 Task: Start in the project ChaseTech the sprint 'Code Crushers', with a duration of 1 week. Start in the project ChaseTech the sprint 'Code Crushers', with a duration of 3 weeks. Start in the project ChaseTech the sprint 'Code Crushers', with a duration of 2 weeks
Action: Mouse moved to (317, 164)
Screenshot: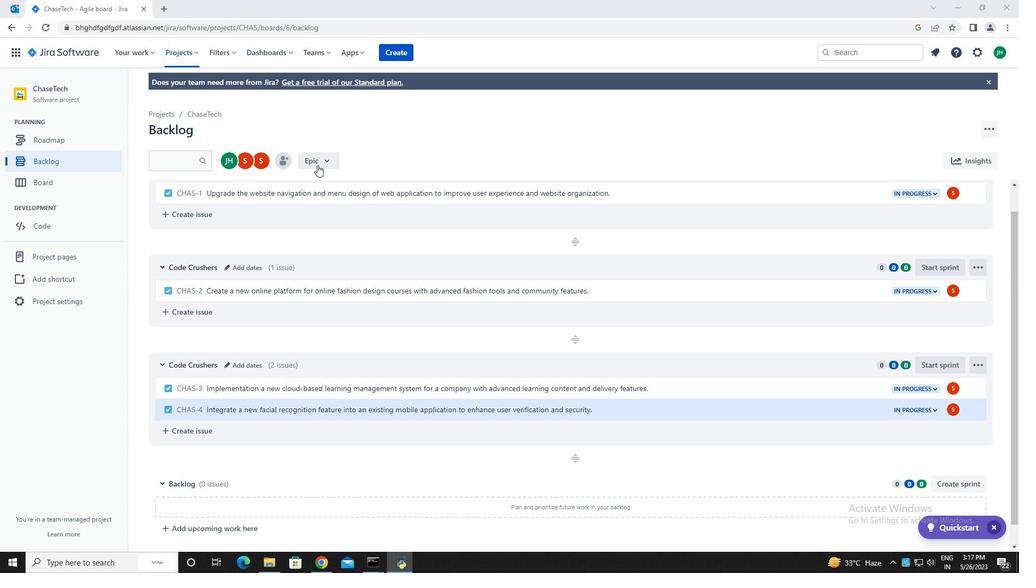 
Action: Mouse pressed left at (317, 164)
Screenshot: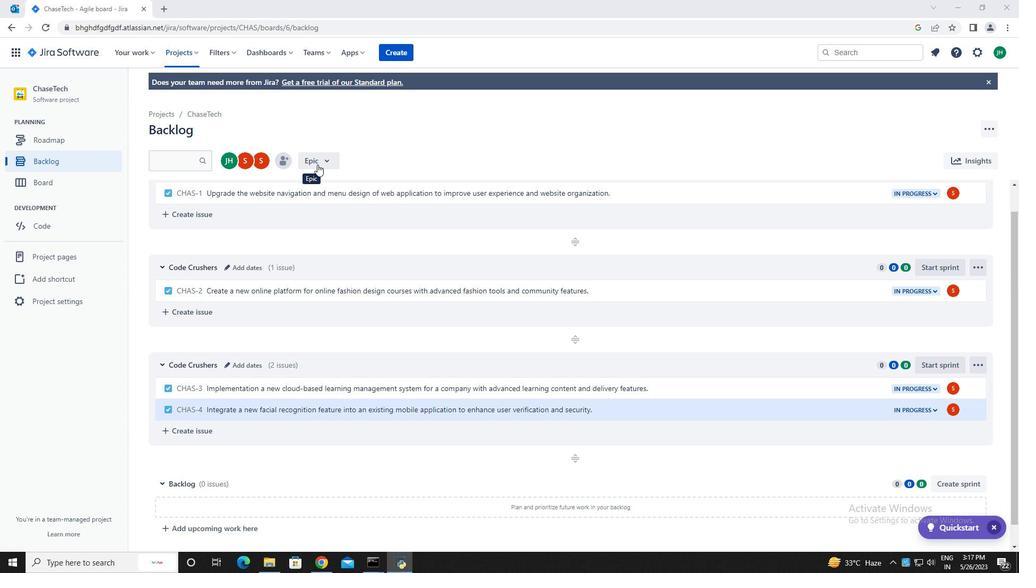 
Action: Mouse moved to (320, 222)
Screenshot: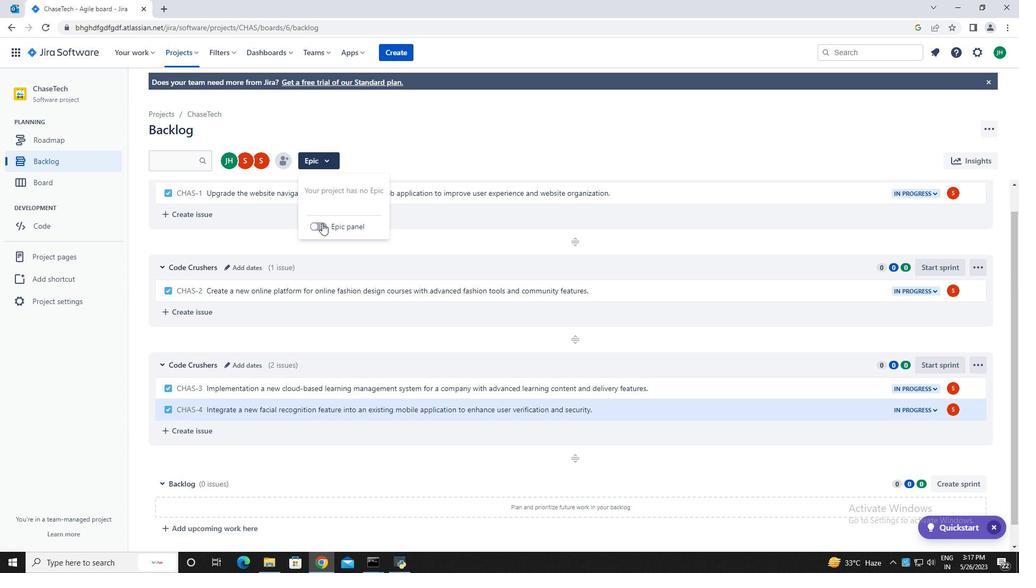
Action: Mouse pressed left at (320, 222)
Screenshot: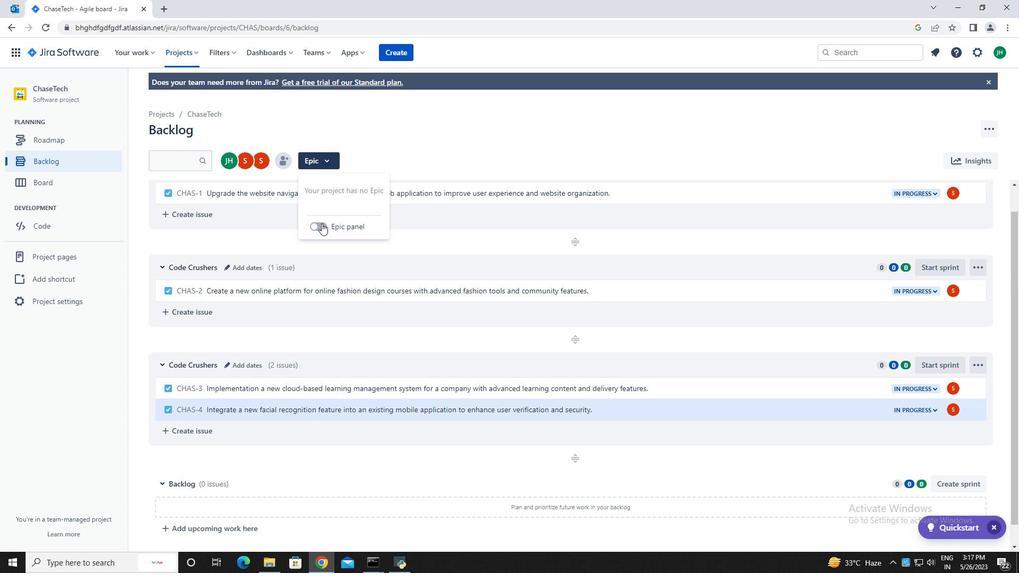 
Action: Mouse moved to (219, 395)
Screenshot: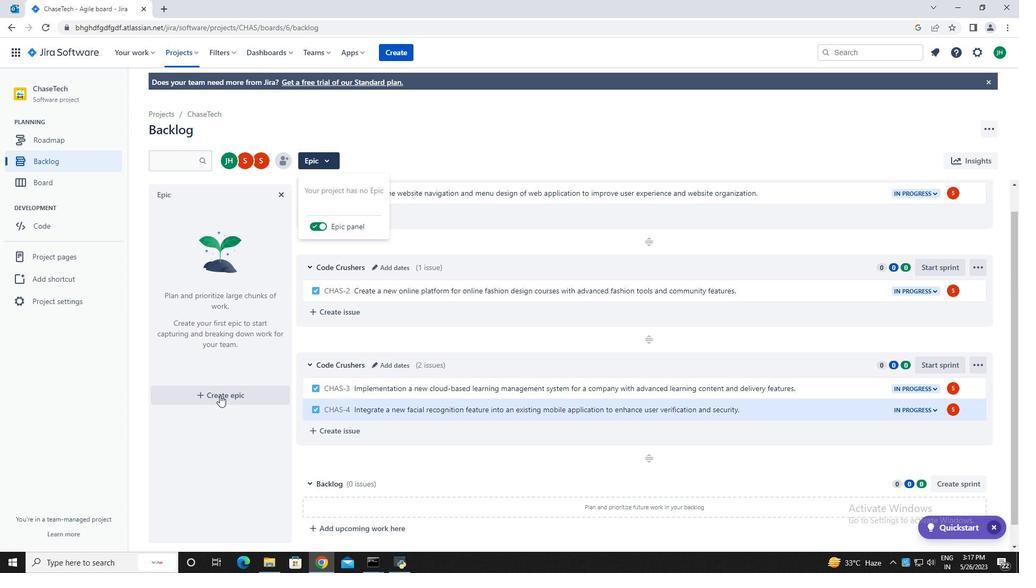 
Action: Mouse pressed left at (219, 395)
Screenshot: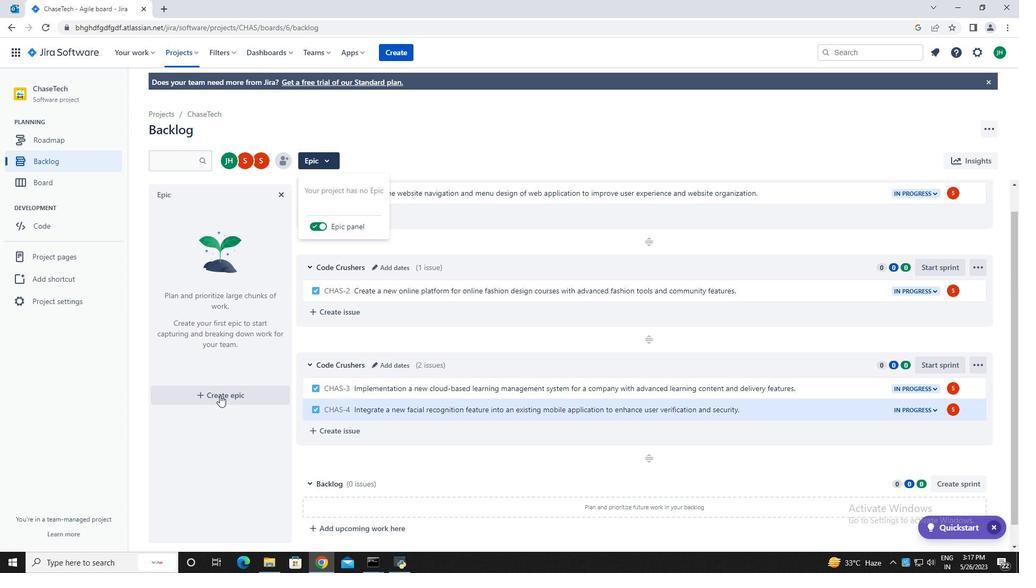 
Action: Mouse moved to (208, 395)
Screenshot: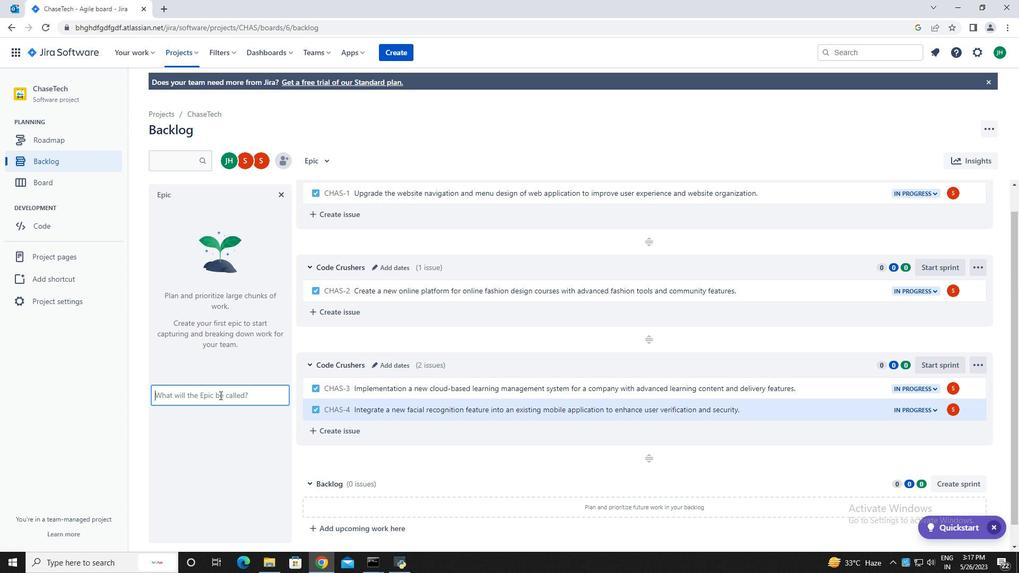 
Action: Mouse pressed left at (208, 395)
Screenshot: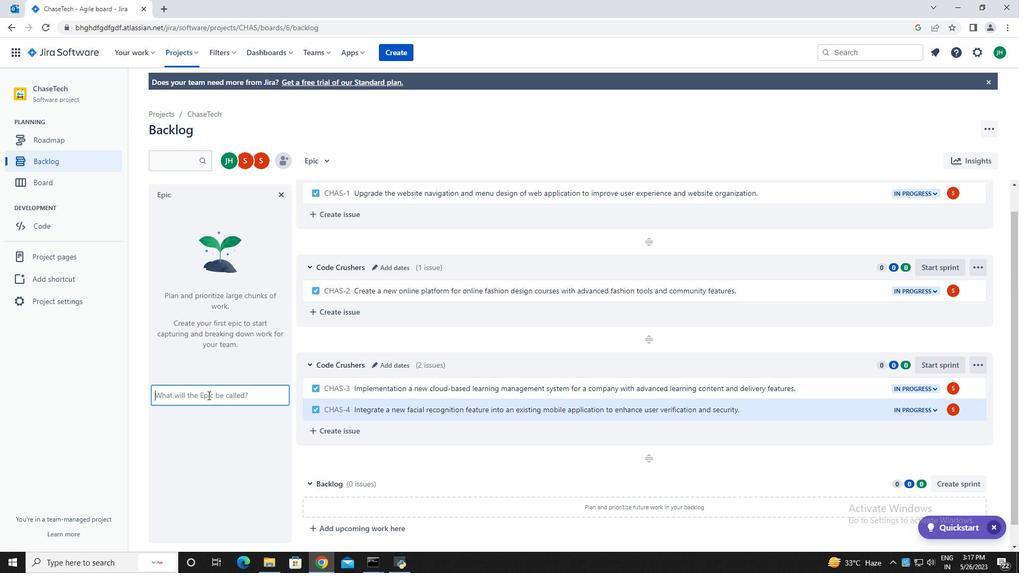 
Action: Mouse moved to (282, 192)
Screenshot: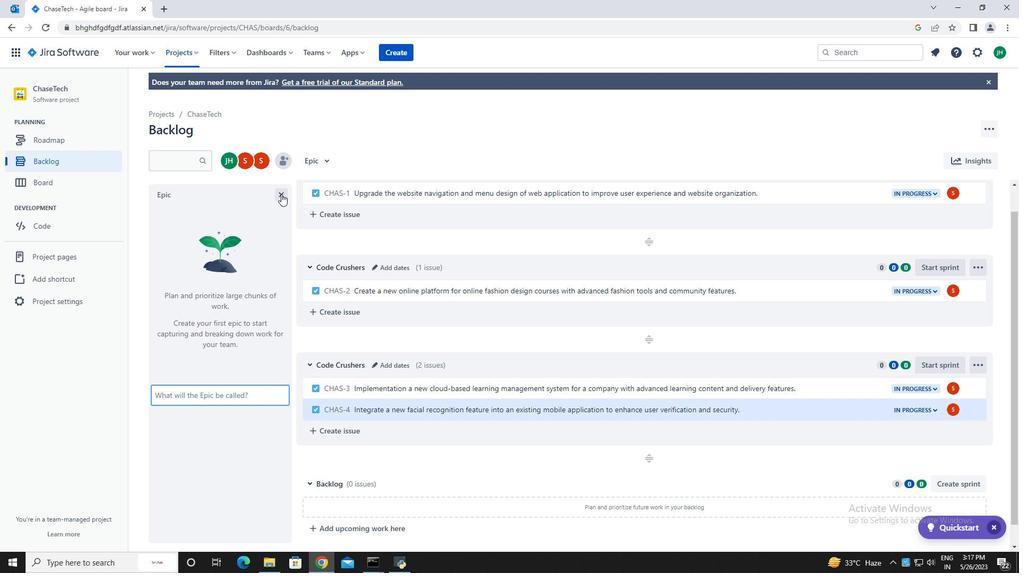 
Action: Mouse pressed left at (282, 192)
Screenshot: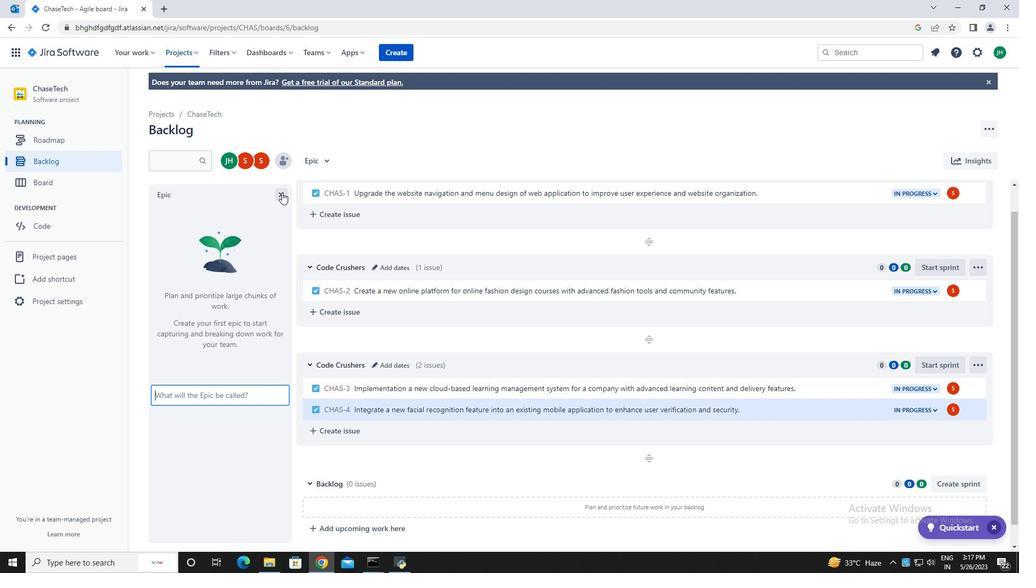 
Action: Mouse moved to (928, 214)
Screenshot: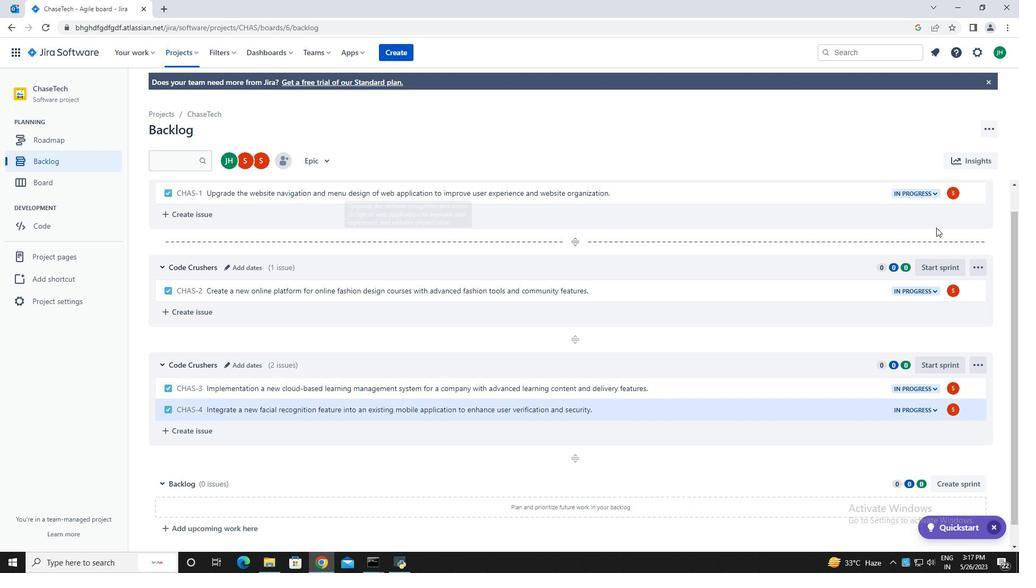 
Action: Mouse scrolled (928, 215) with delta (0, 0)
Screenshot: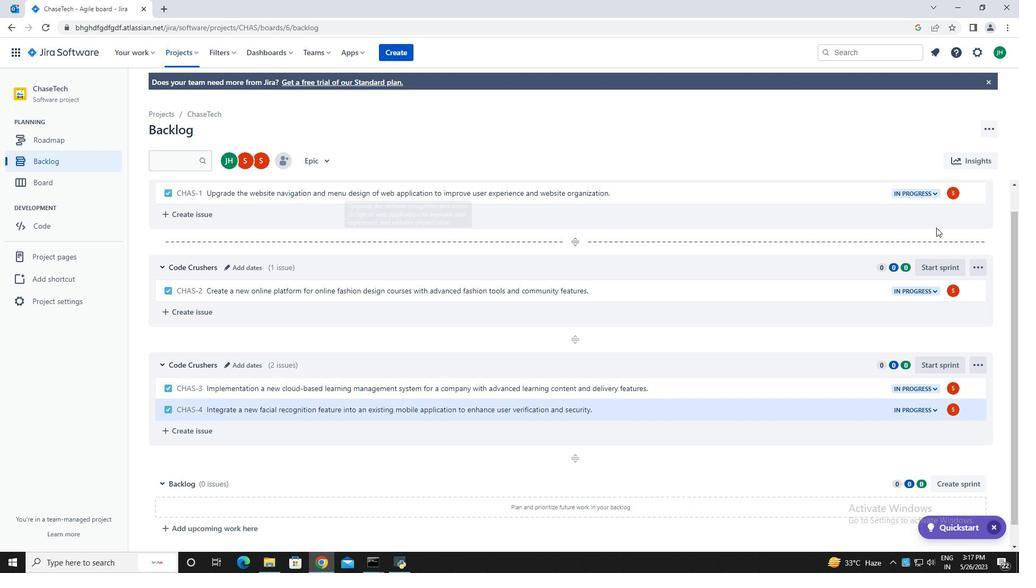 
Action: Mouse moved to (915, 218)
Screenshot: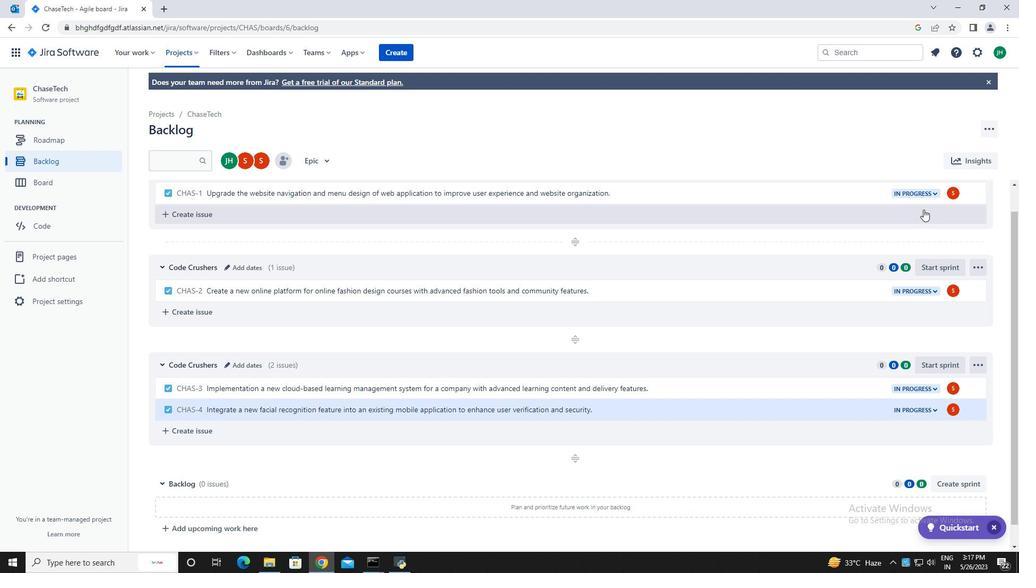 
Action: Mouse scrolled (915, 219) with delta (0, 0)
Screenshot: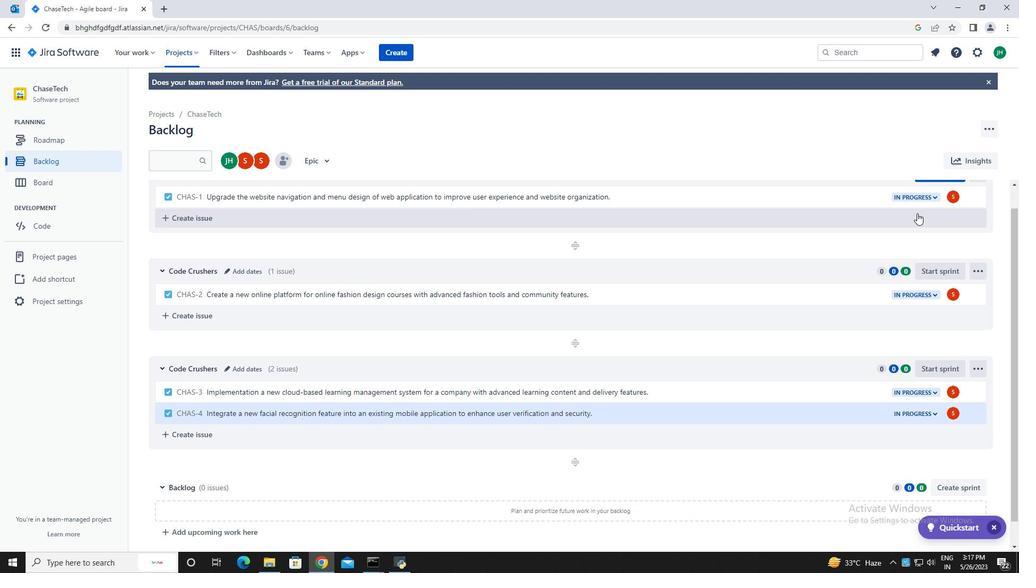 
Action: Mouse moved to (915, 218)
Screenshot: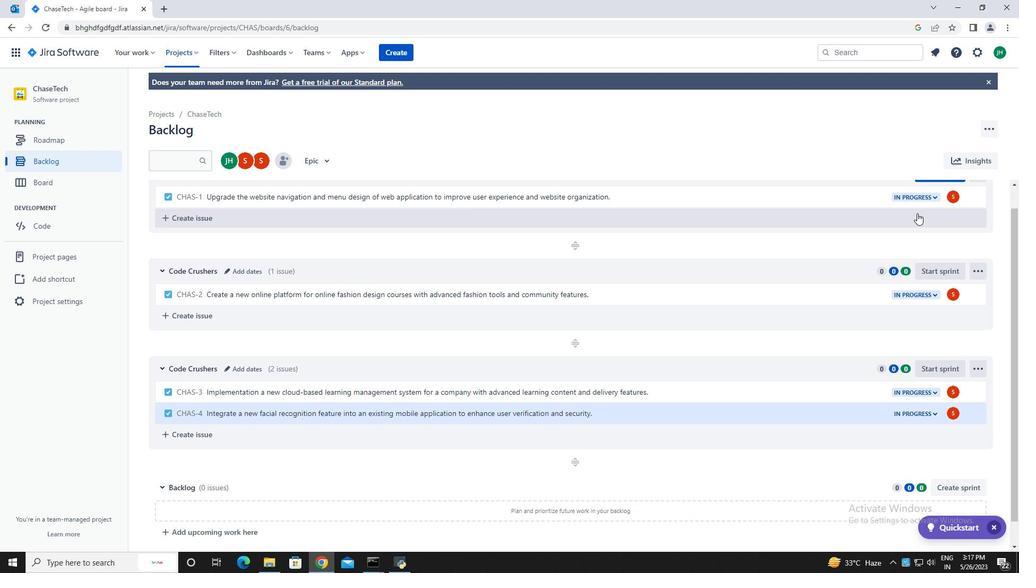 
Action: Mouse scrolled (915, 219) with delta (0, 0)
Screenshot: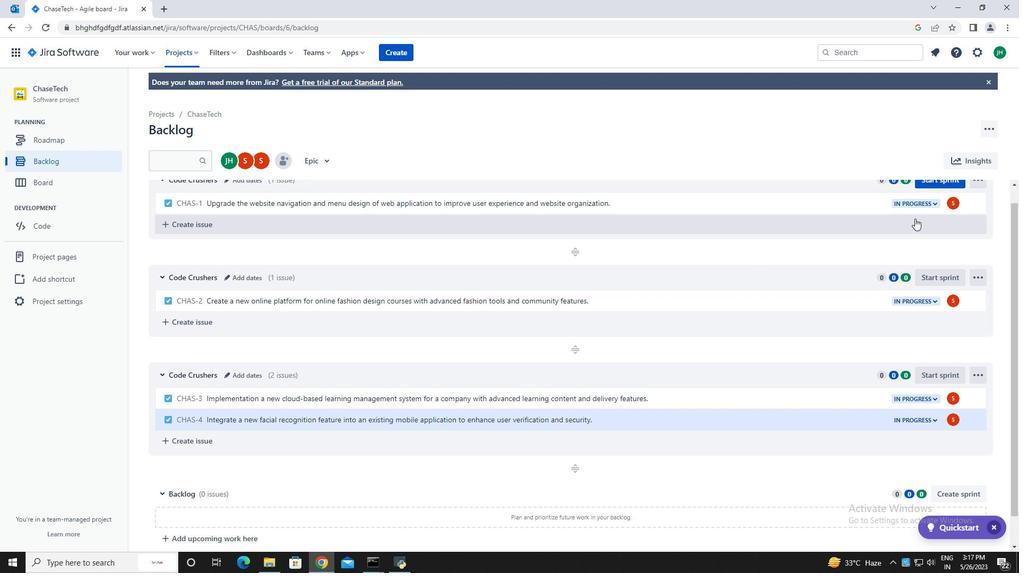 
Action: Mouse scrolled (915, 219) with delta (0, 0)
Screenshot: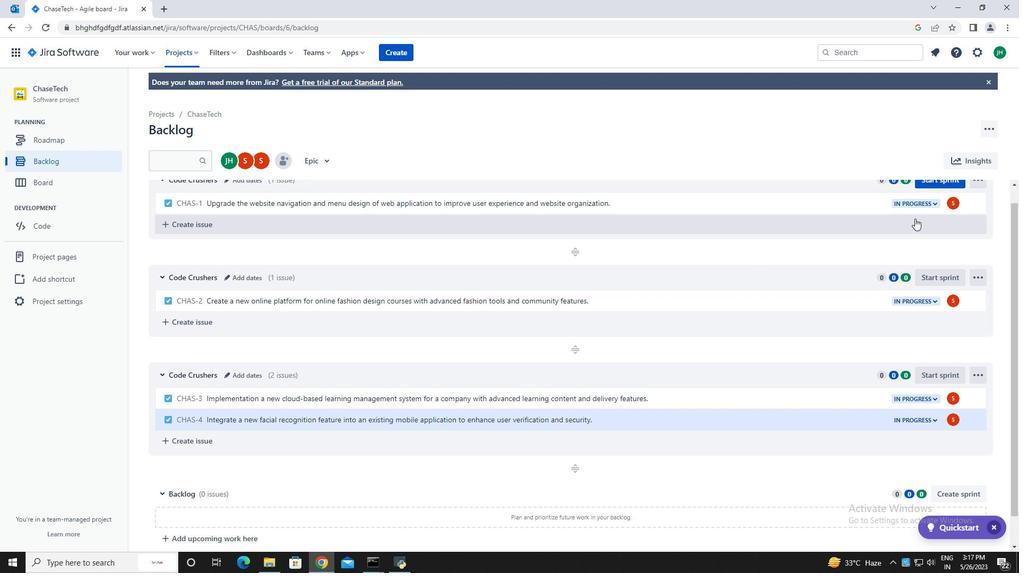 
Action: Mouse moved to (914, 225)
Screenshot: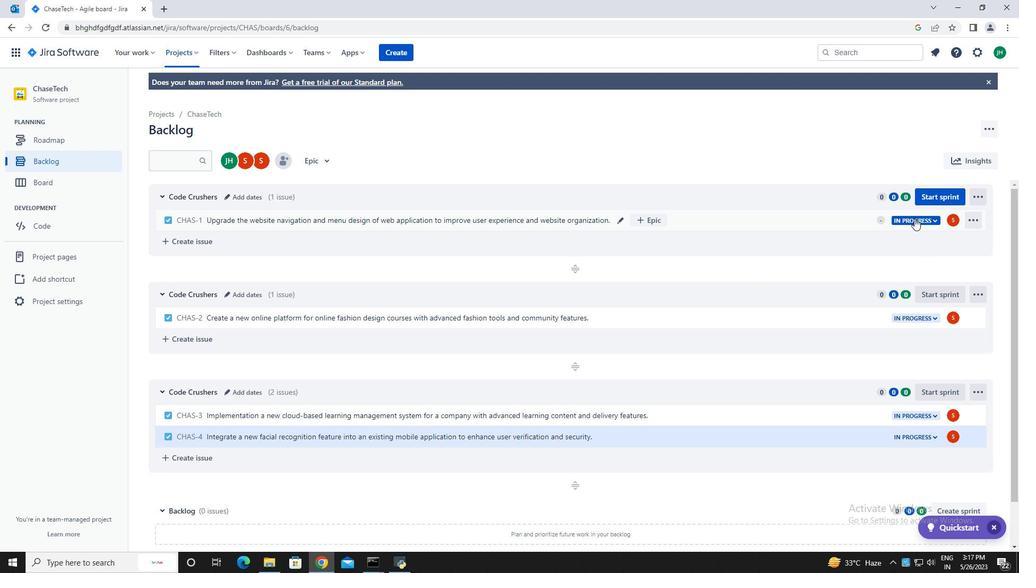 
Action: Mouse scrolled (914, 226) with delta (0, 0)
Screenshot: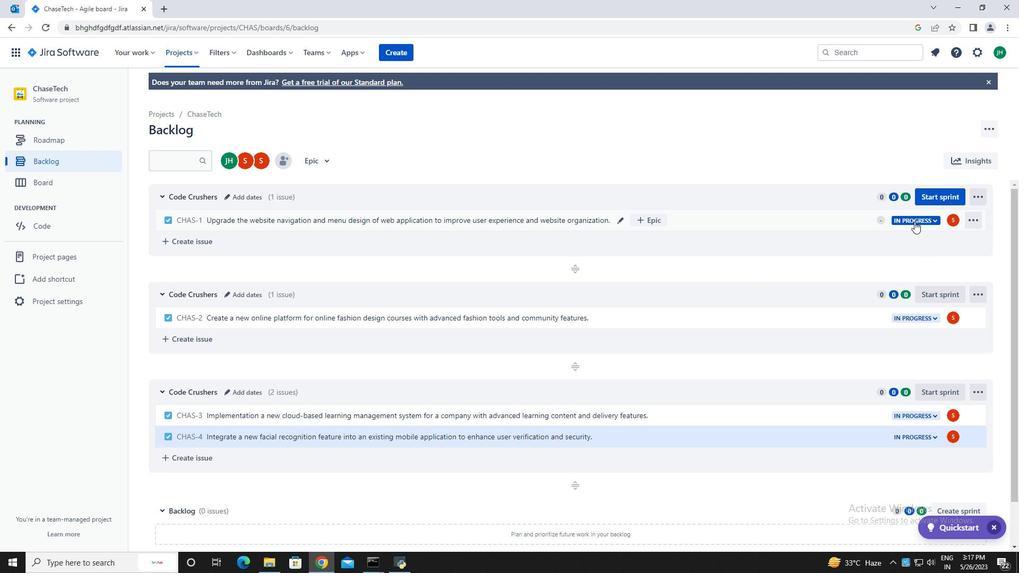
Action: Mouse scrolled (914, 226) with delta (0, 0)
Screenshot: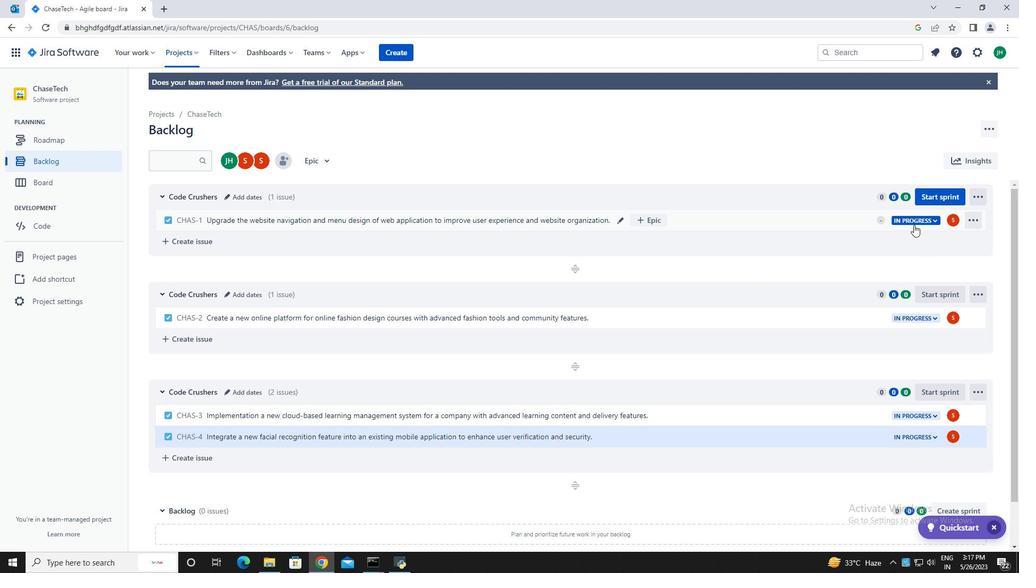 
Action: Mouse moved to (914, 225)
Screenshot: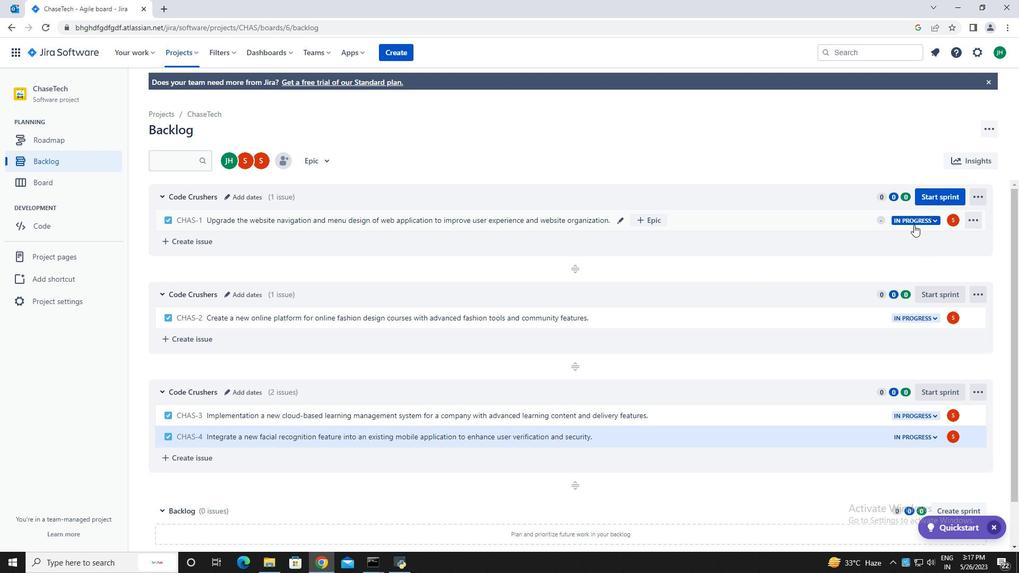 
Action: Mouse scrolled (914, 226) with delta (0, 0)
Screenshot: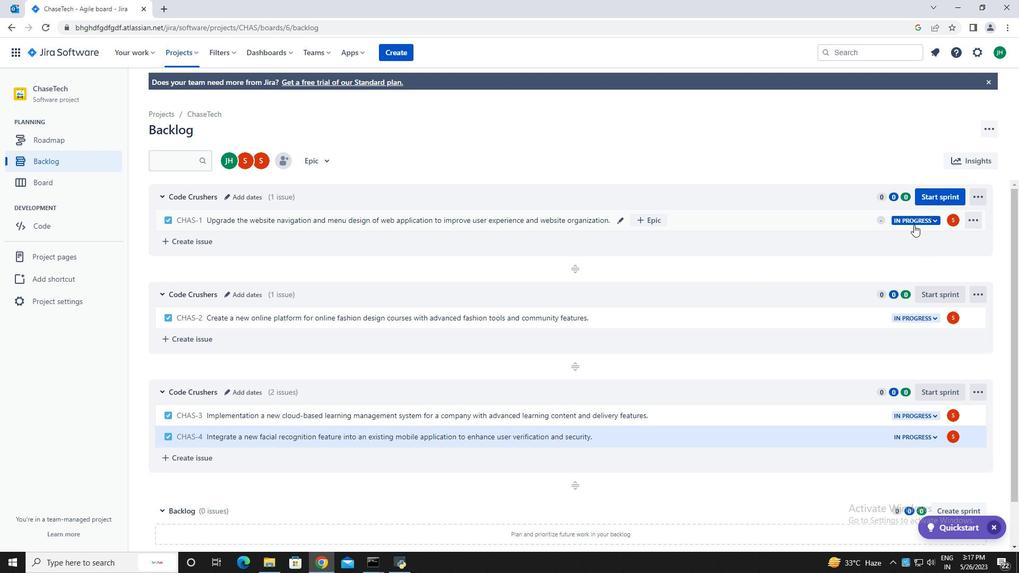 
Action: Mouse moved to (941, 196)
Screenshot: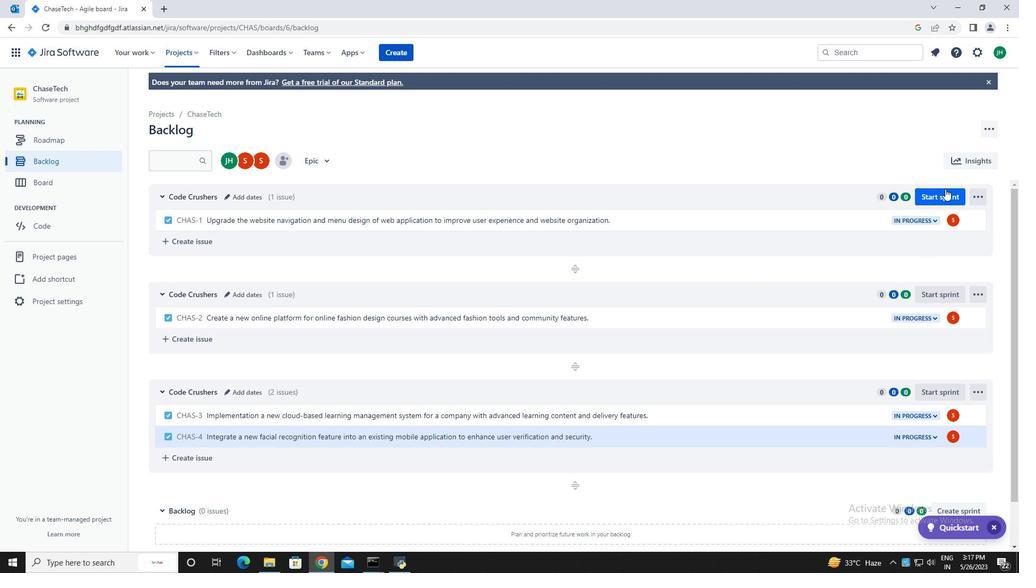 
Action: Mouse pressed left at (941, 196)
Screenshot: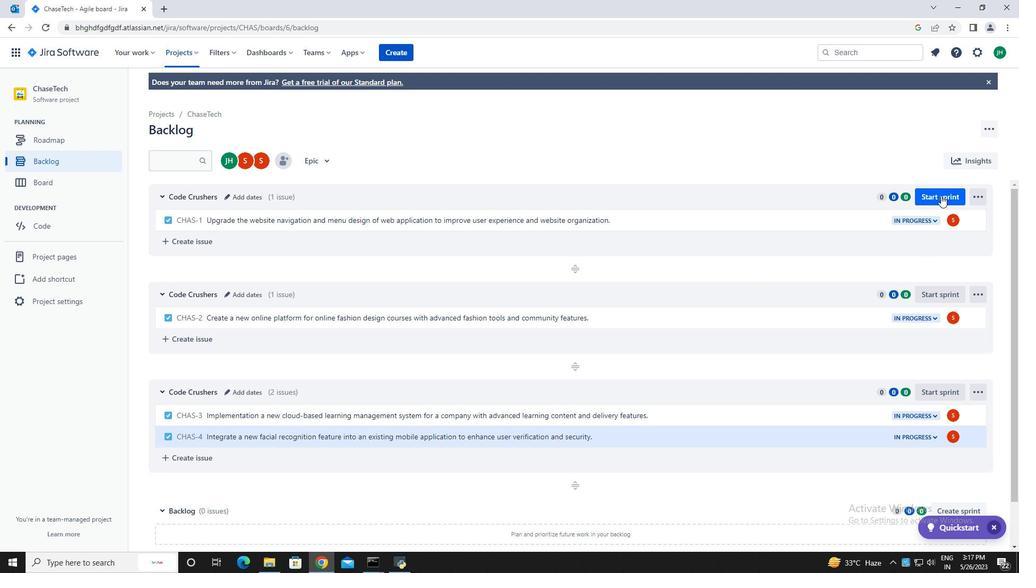 
Action: Mouse moved to (411, 183)
Screenshot: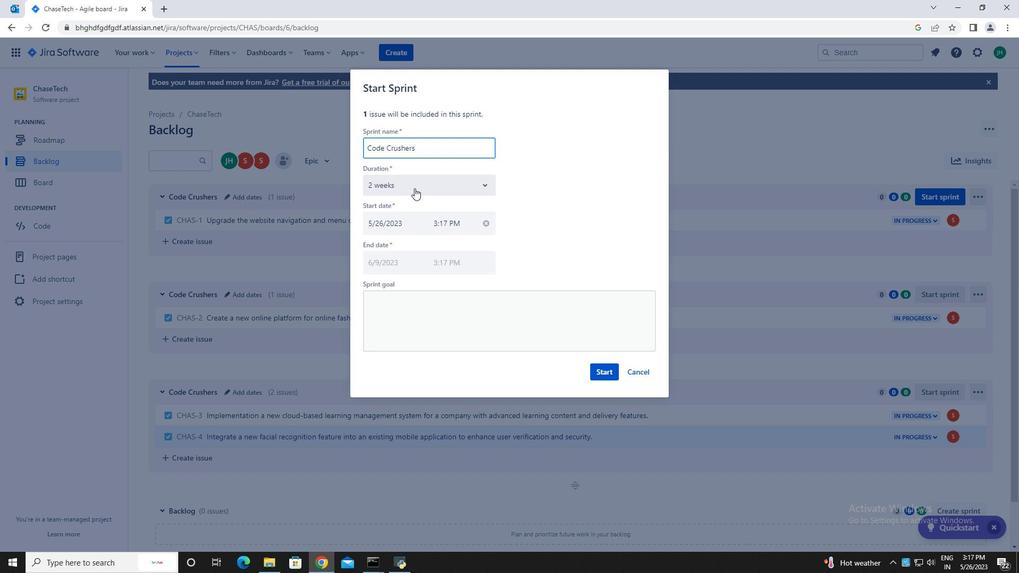 
Action: Mouse pressed left at (411, 183)
Screenshot: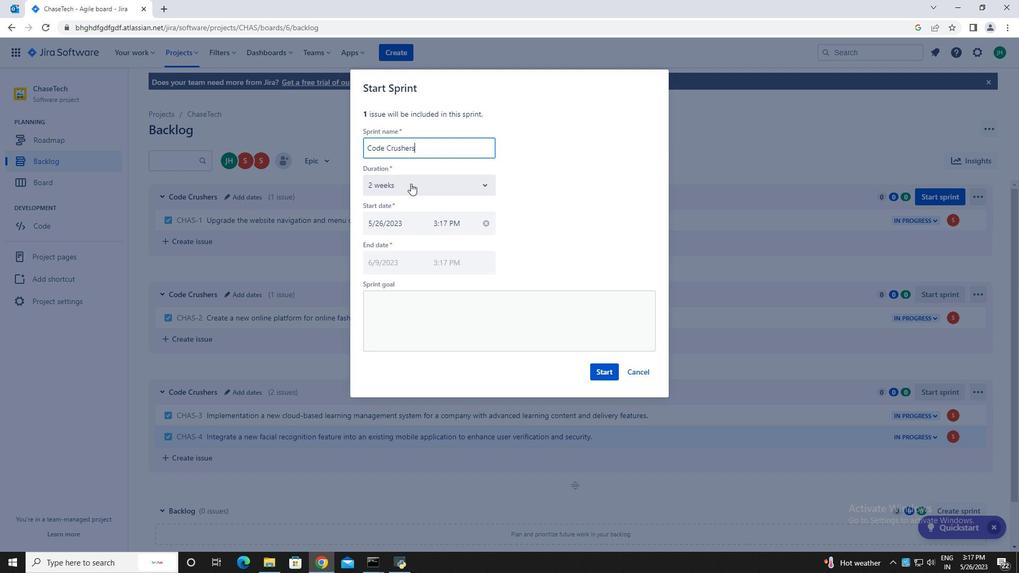 
Action: Mouse moved to (383, 212)
Screenshot: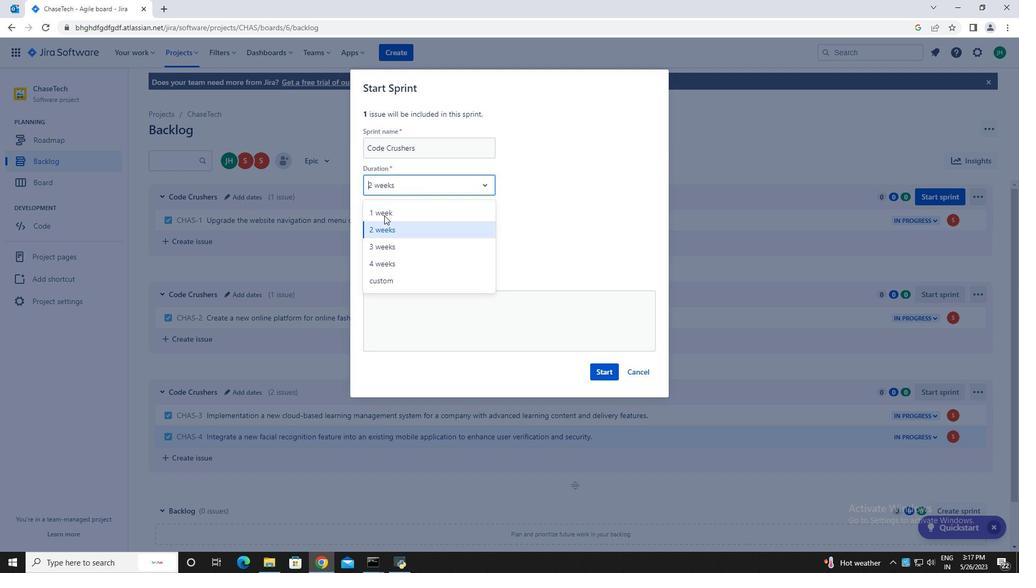 
Action: Mouse pressed left at (383, 212)
Screenshot: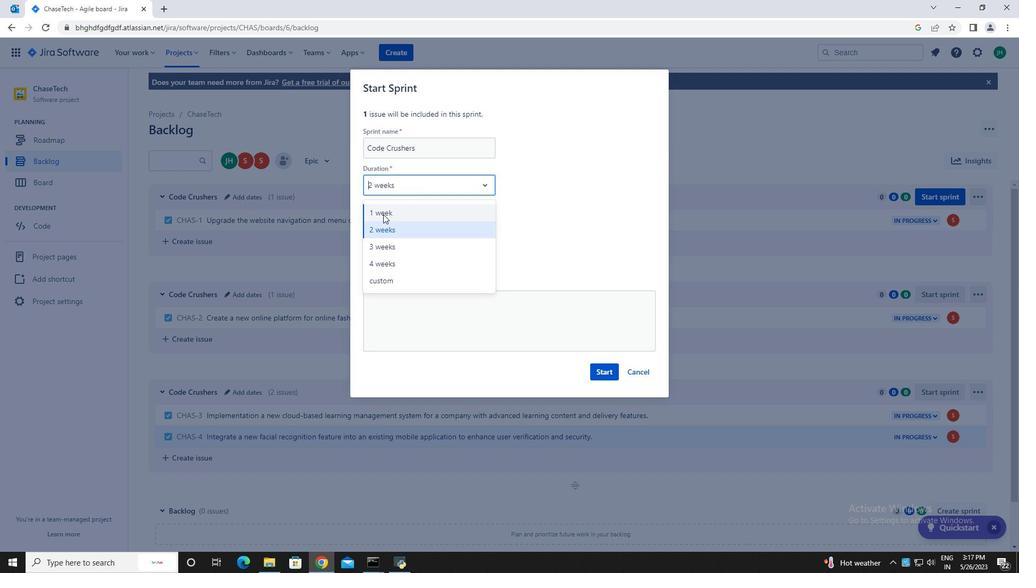 
Action: Mouse moved to (598, 372)
Screenshot: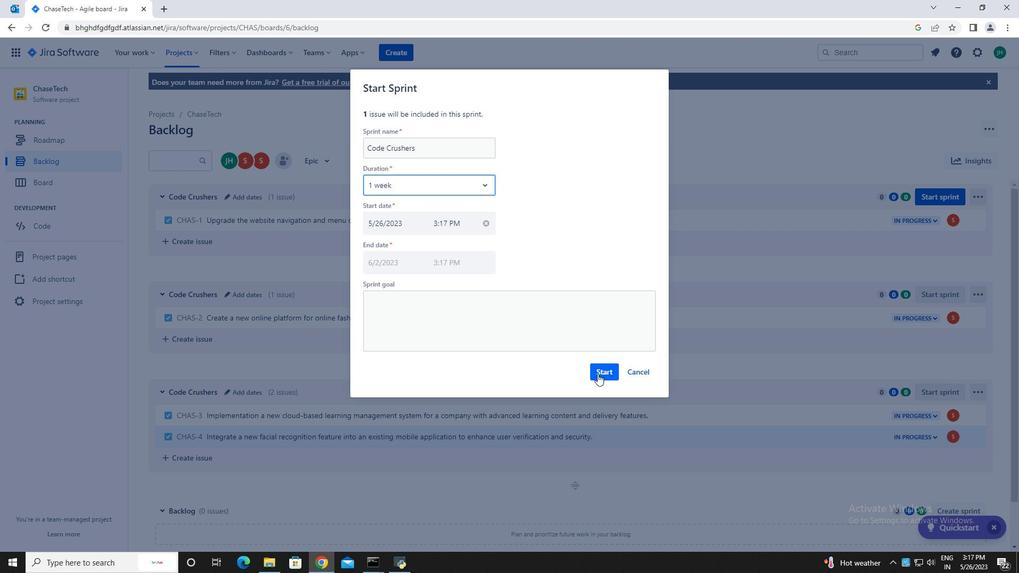 
Action: Mouse pressed left at (598, 372)
Screenshot: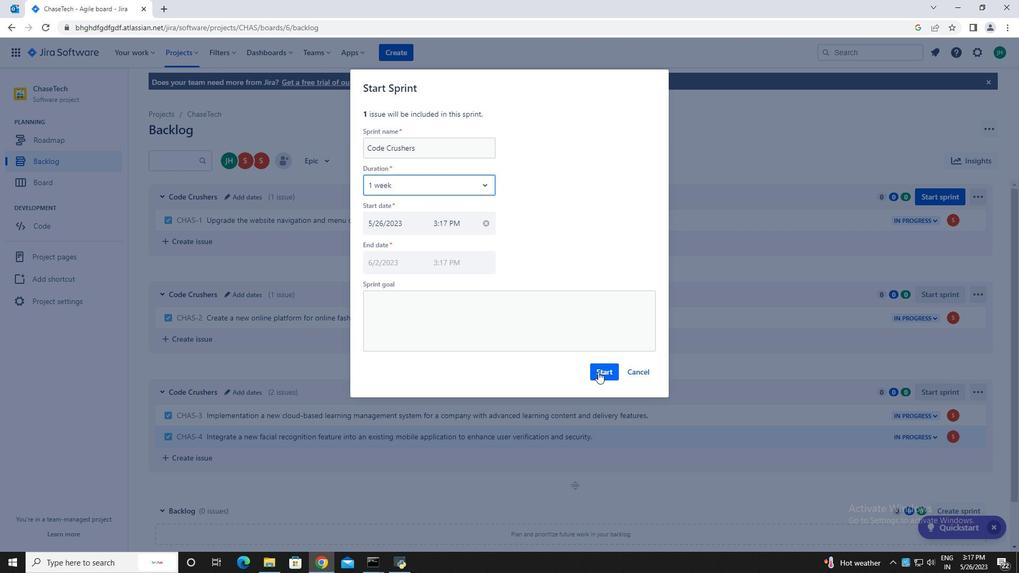 
Action: Mouse moved to (60, 162)
Screenshot: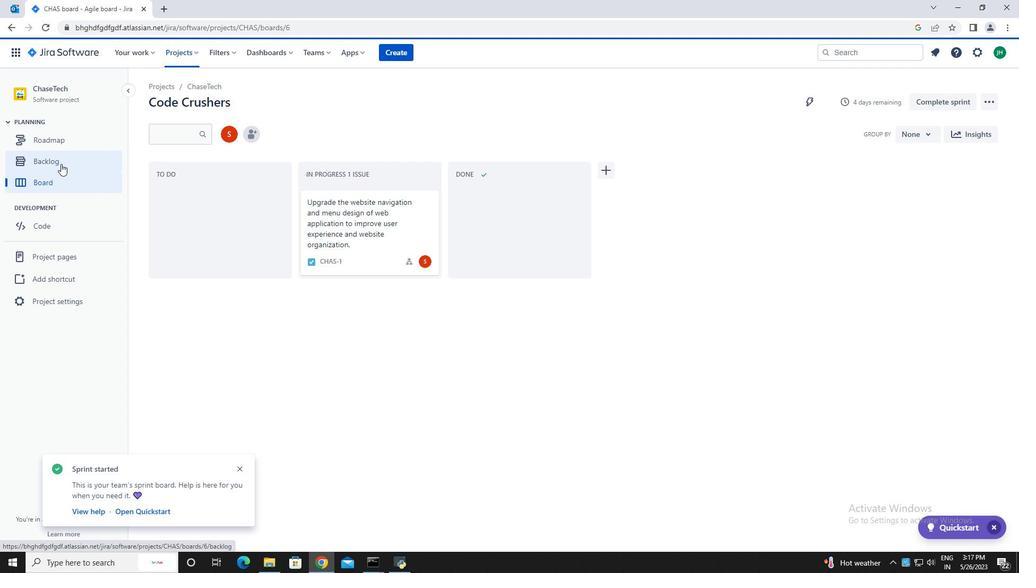 
Action: Mouse pressed left at (60, 162)
Screenshot: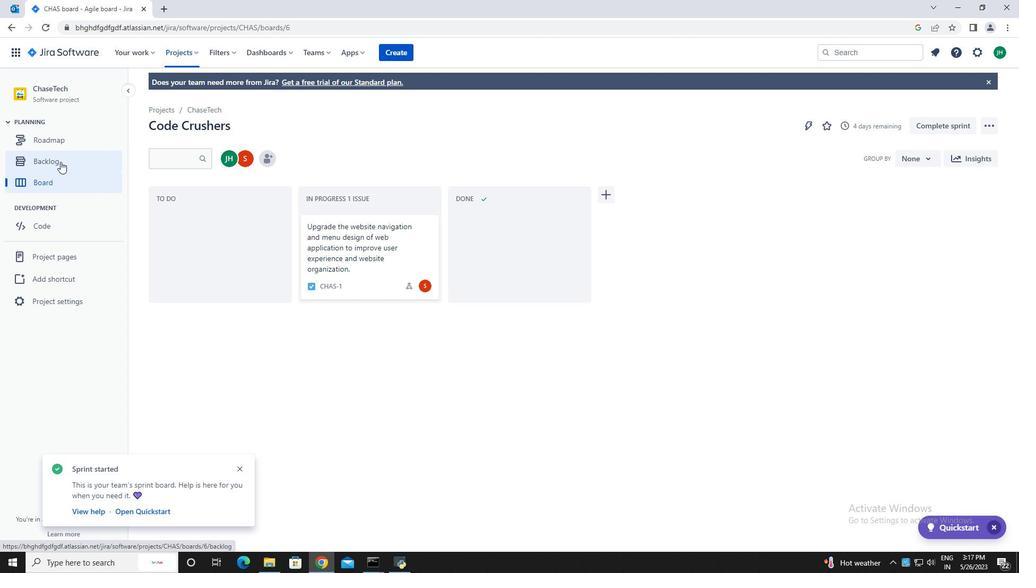 
Action: Mouse moved to (943, 291)
Screenshot: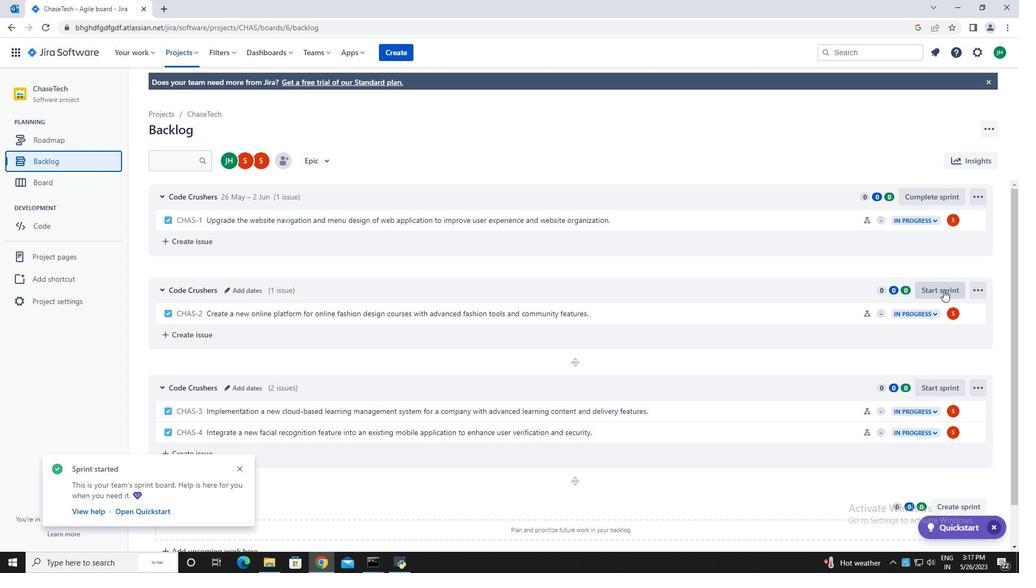 
Action: Mouse pressed left at (943, 291)
Screenshot: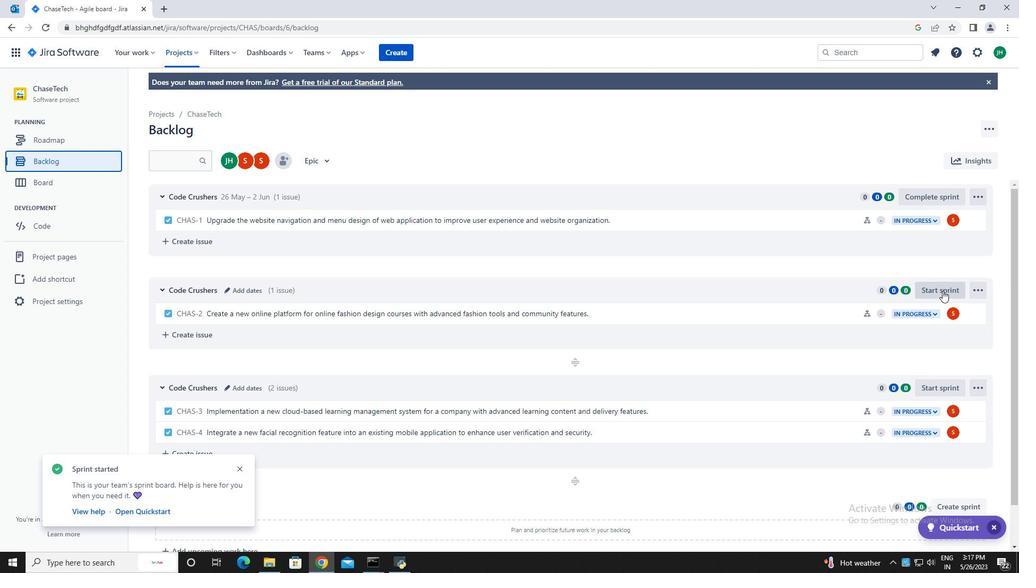 
Action: Mouse moved to (407, 184)
Screenshot: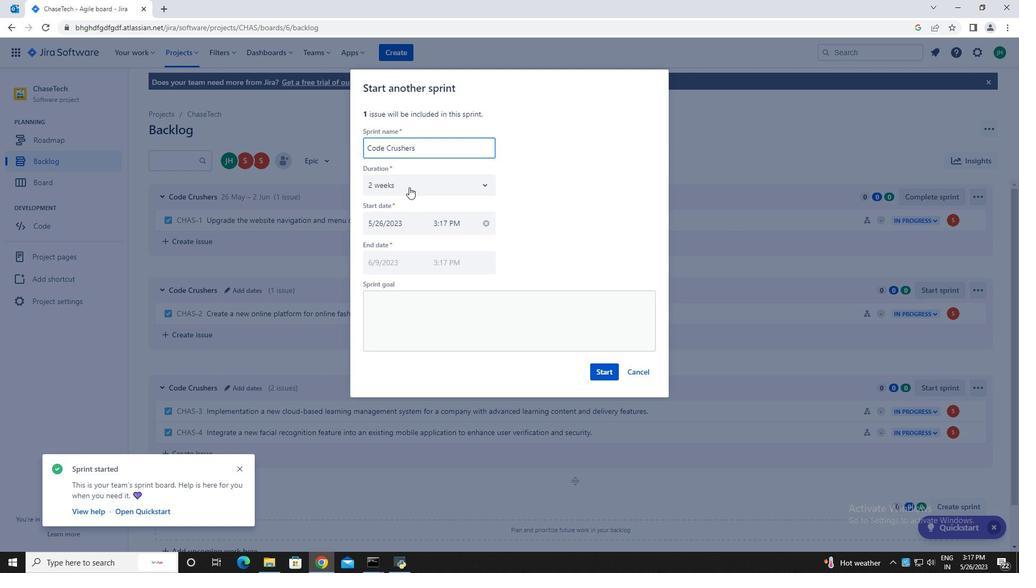 
Action: Mouse pressed left at (407, 184)
Screenshot: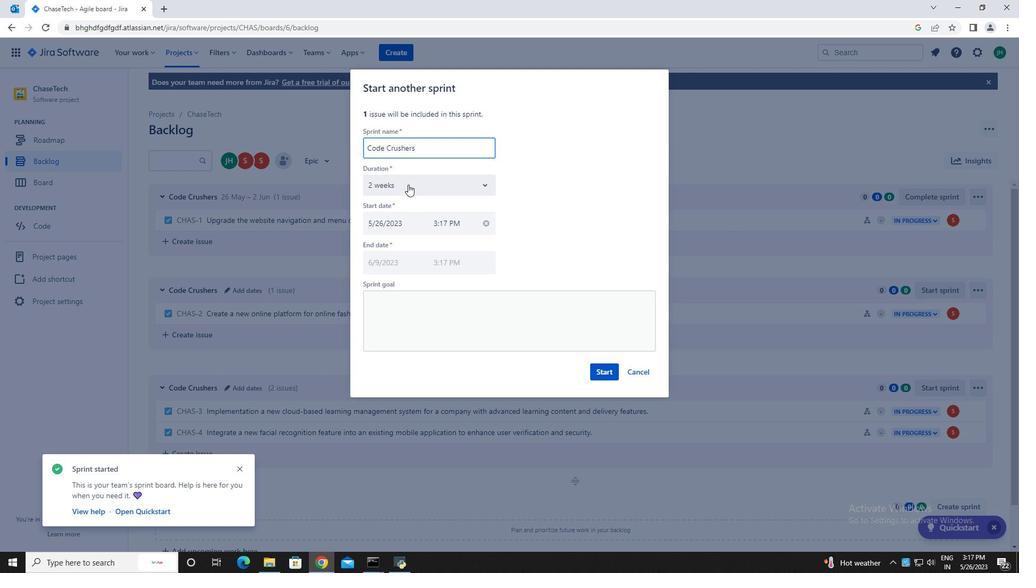 
Action: Mouse moved to (401, 245)
Screenshot: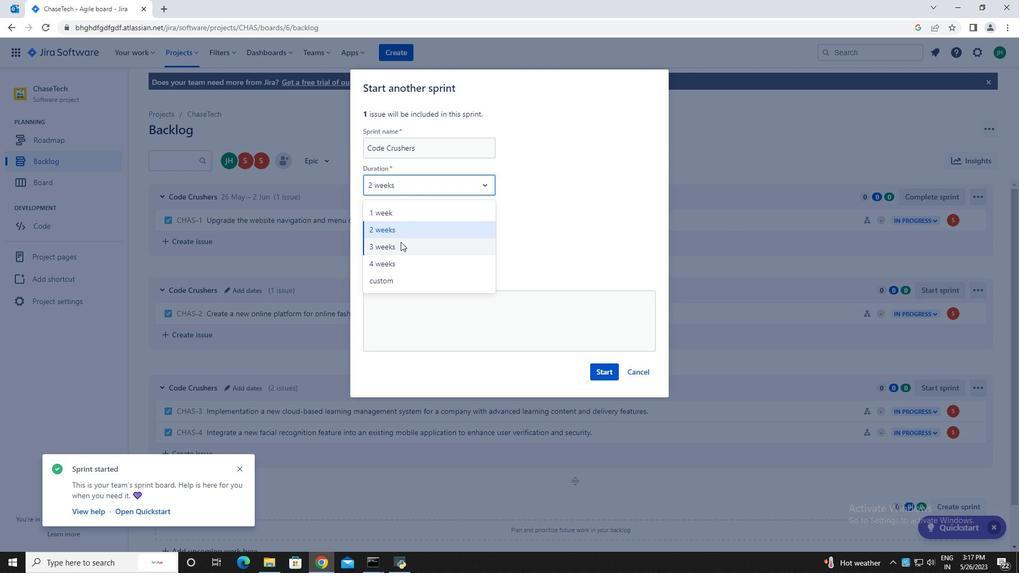 
Action: Mouse pressed left at (401, 245)
Screenshot: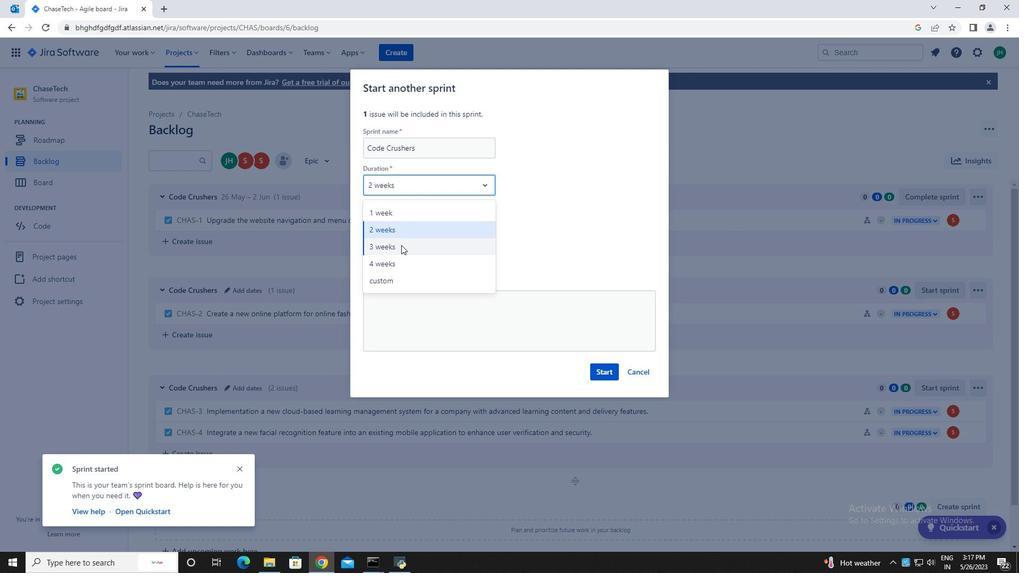 
Action: Mouse moved to (601, 372)
Screenshot: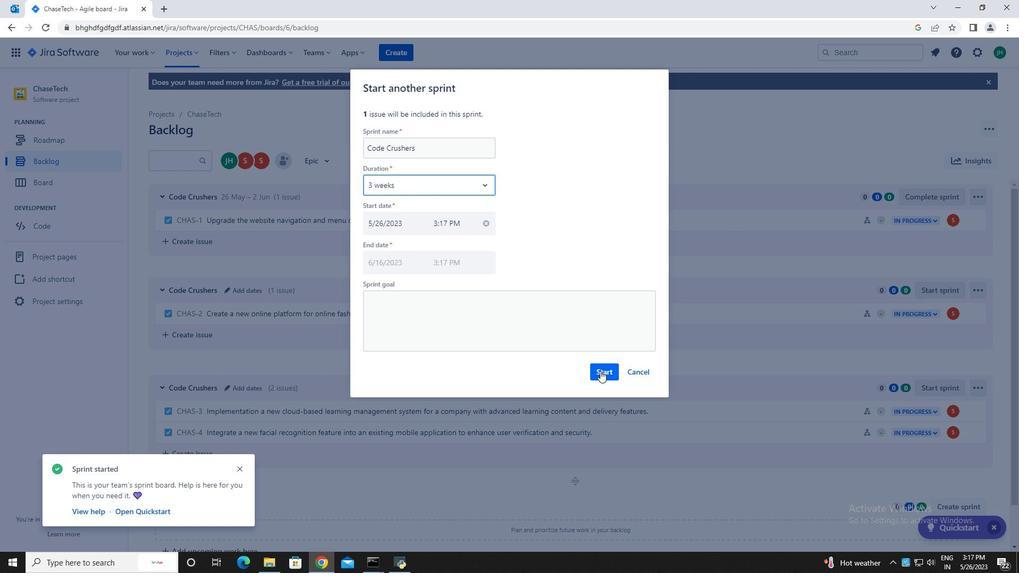 
Action: Mouse pressed left at (601, 372)
Screenshot: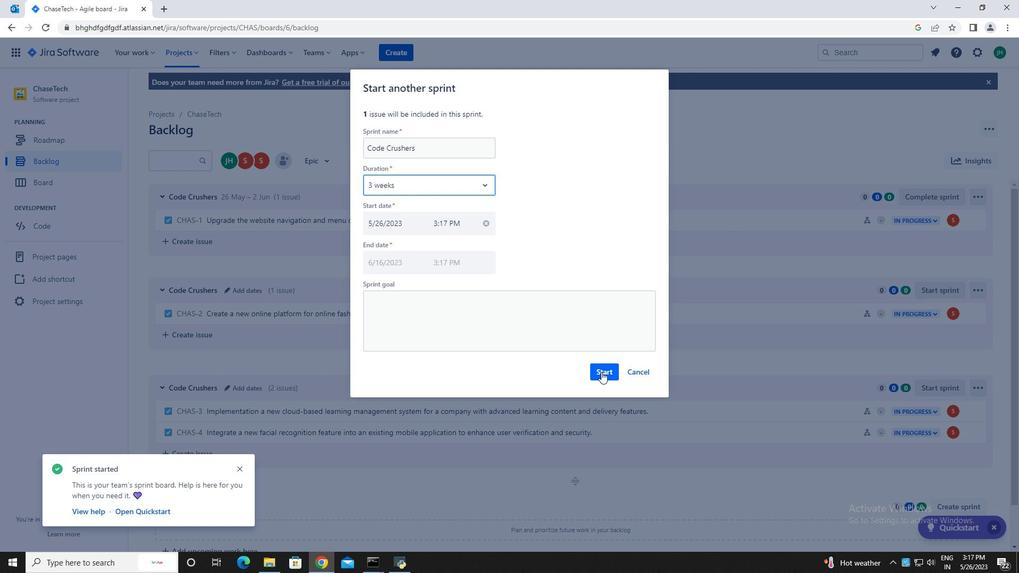 
Action: Mouse moved to (58, 164)
Screenshot: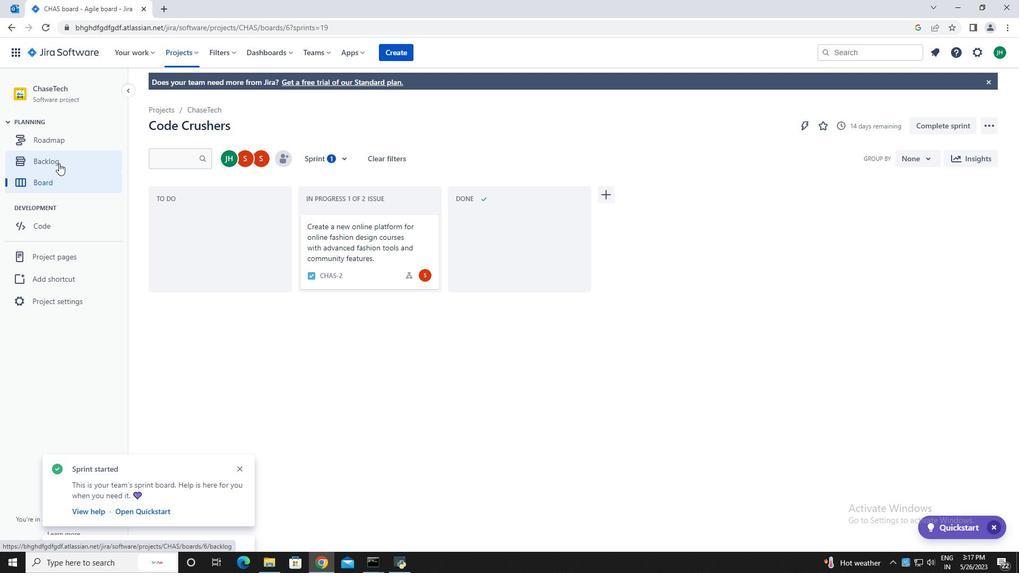 
Action: Mouse pressed left at (58, 164)
Screenshot: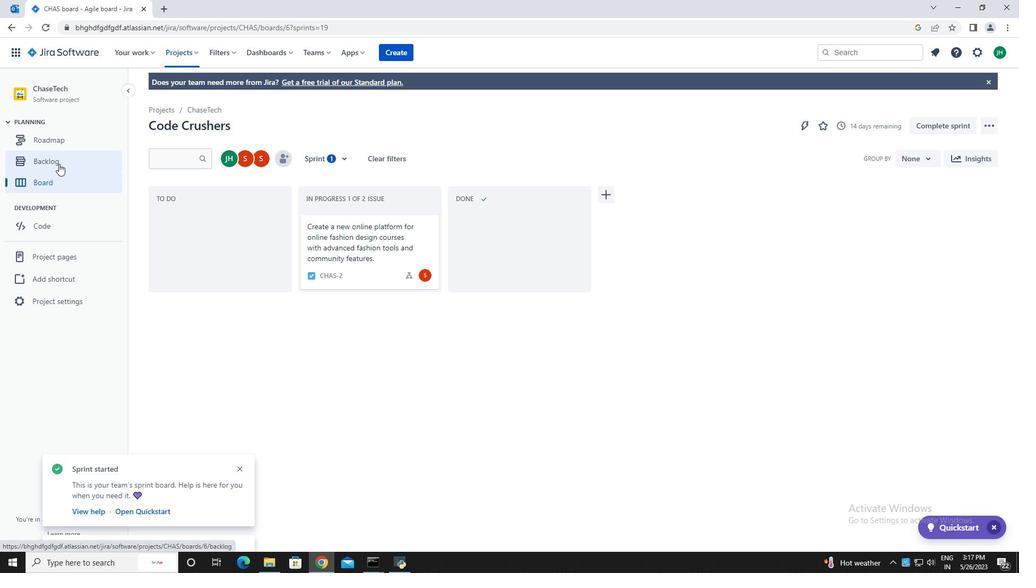 
Action: Mouse moved to (980, 318)
Screenshot: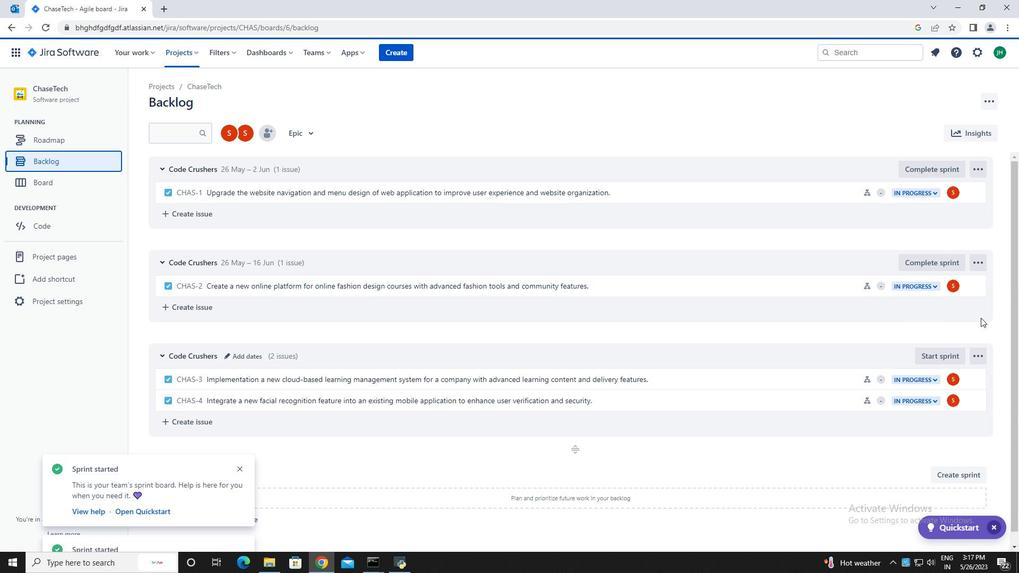 
Action: Mouse scrolled (980, 317) with delta (0, 0)
Screenshot: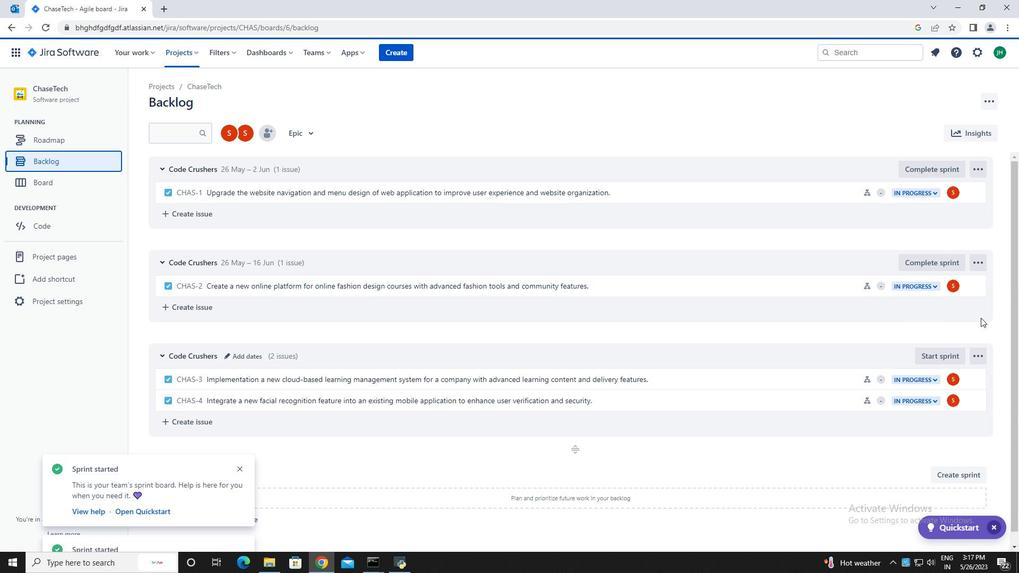 
Action: Mouse scrolled (980, 317) with delta (0, 0)
Screenshot: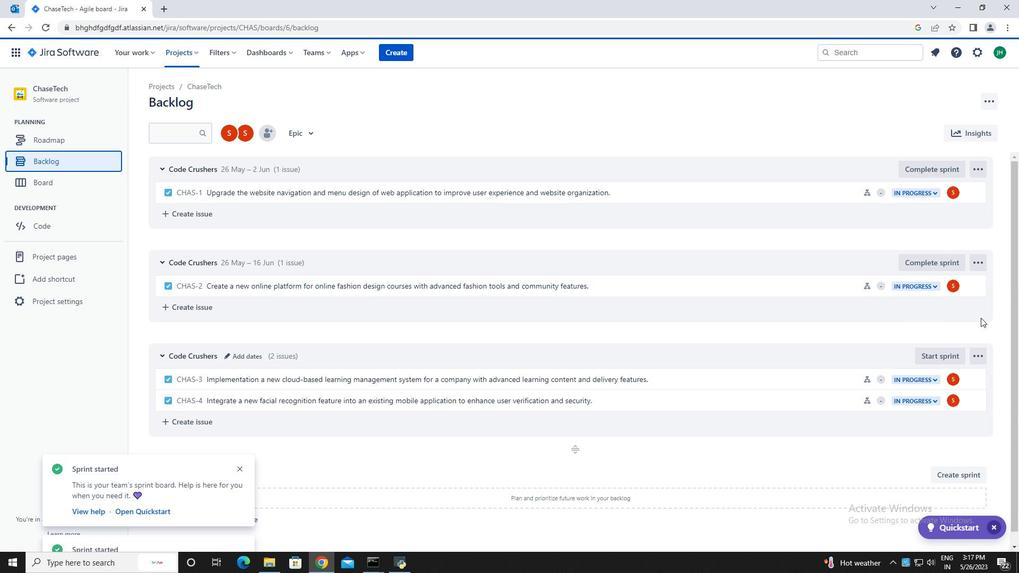 
Action: Mouse moved to (948, 368)
Screenshot: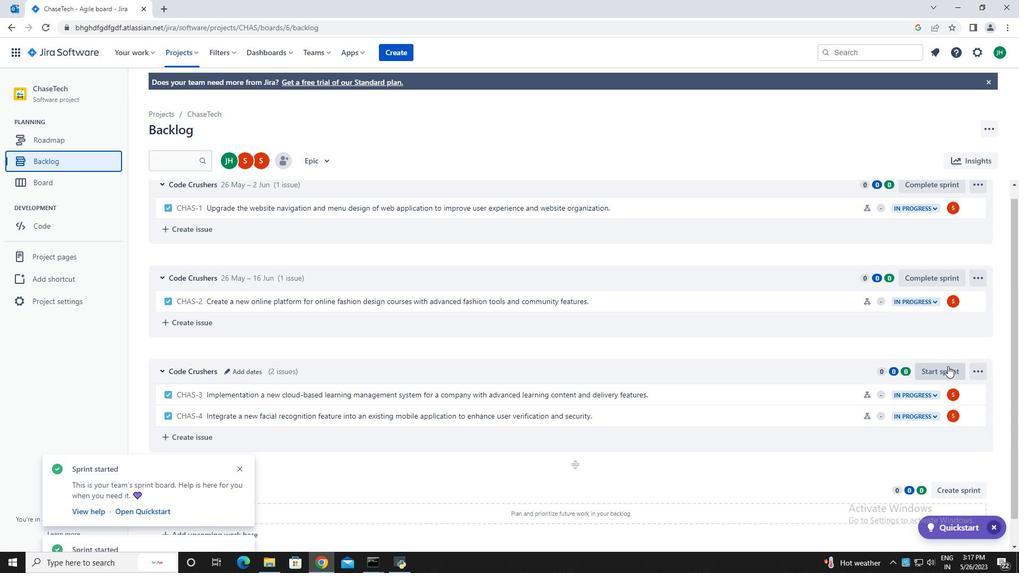 
Action: Mouse pressed left at (948, 368)
Screenshot: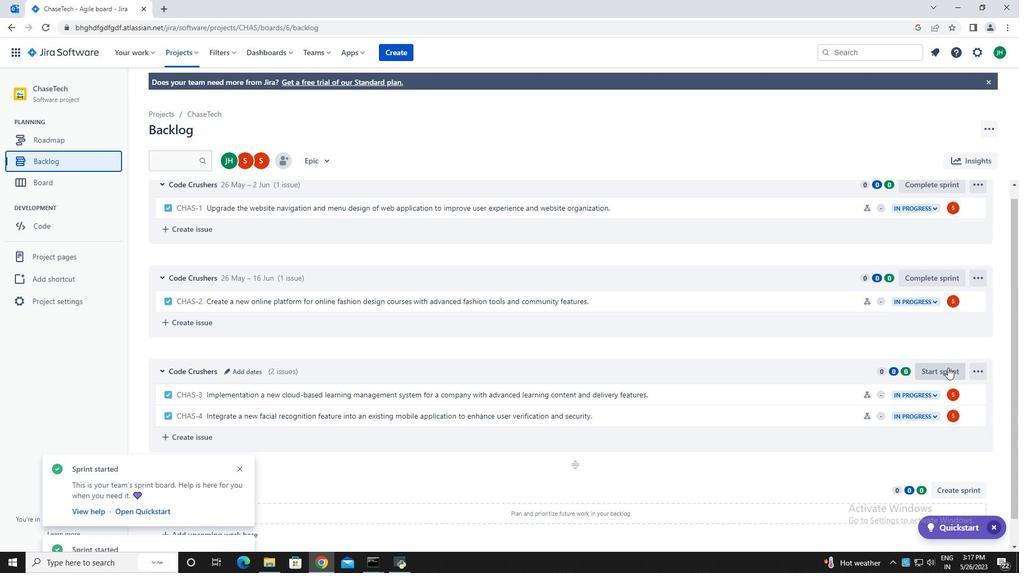 
Action: Mouse moved to (413, 184)
Screenshot: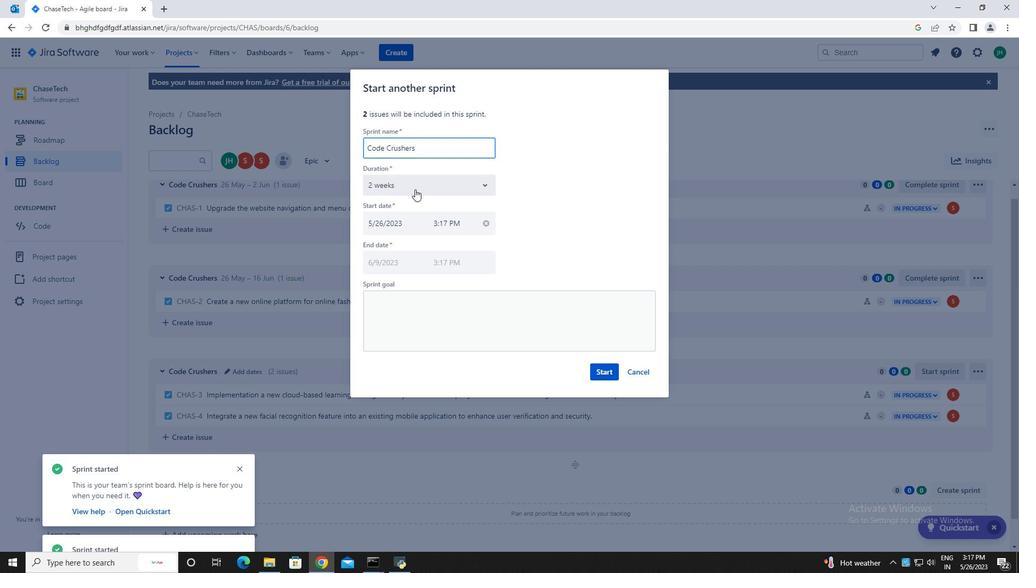 
Action: Mouse pressed left at (413, 184)
Screenshot: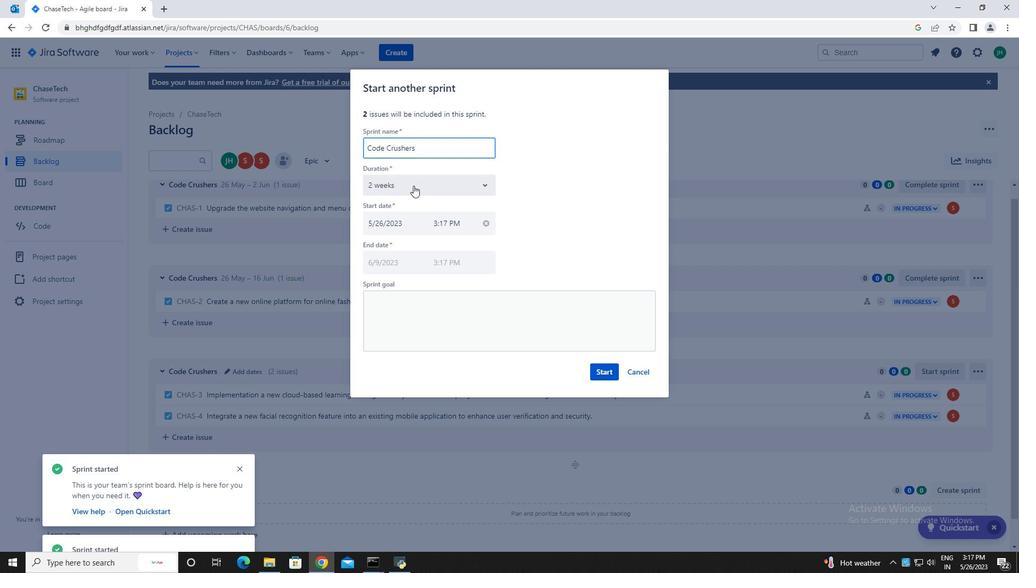 
Action: Mouse moved to (405, 232)
Screenshot: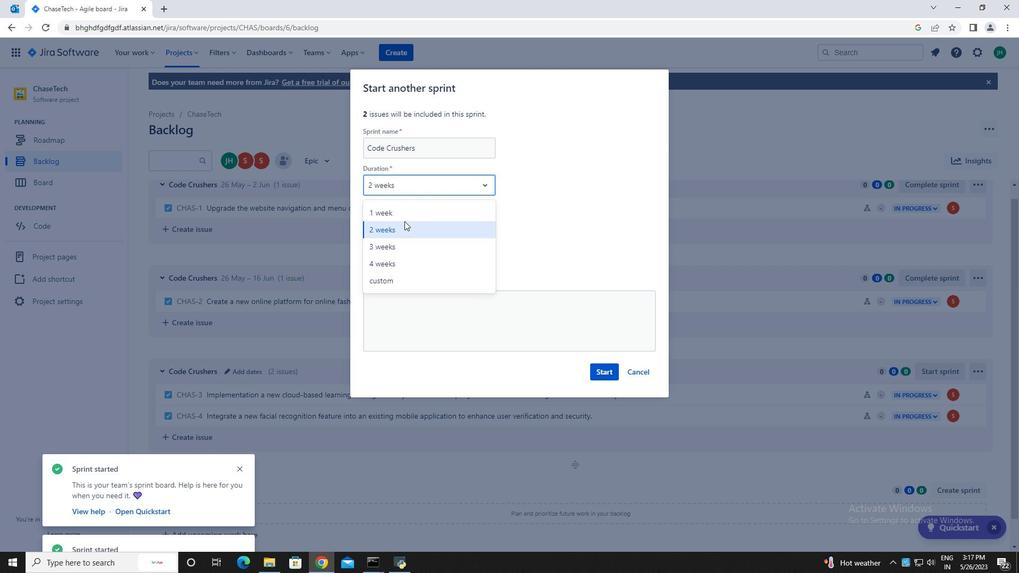 
Action: Mouse pressed left at (405, 232)
Screenshot: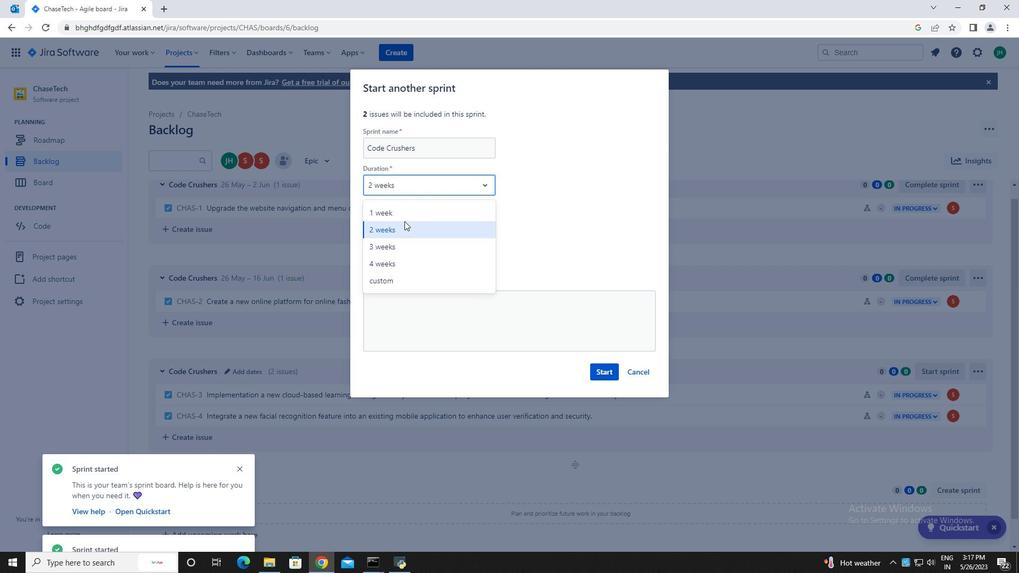 
Action: Mouse moved to (607, 371)
Screenshot: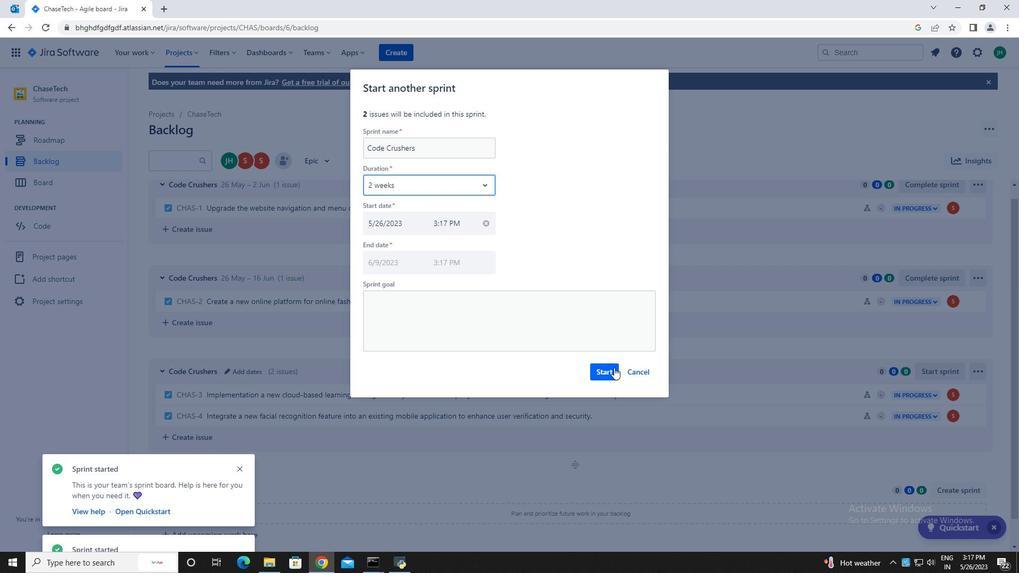 
Action: Mouse pressed left at (607, 371)
Screenshot: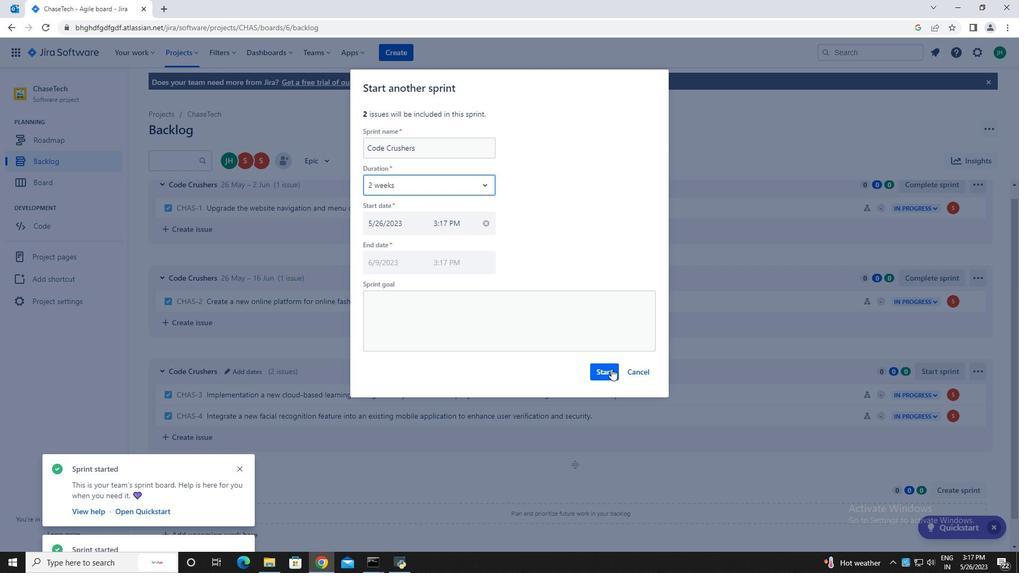 
Action: Mouse moved to (78, 162)
Screenshot: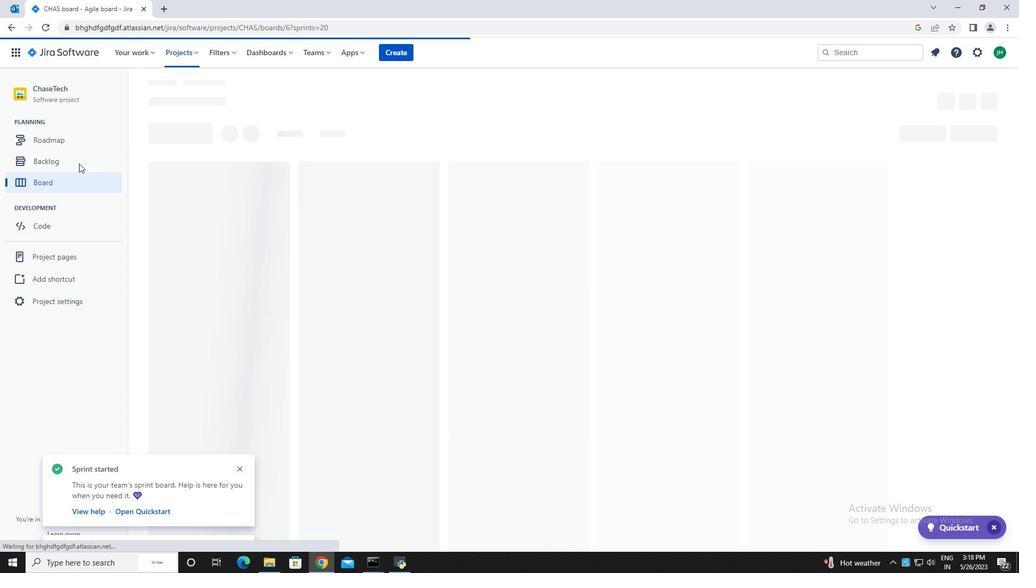 
